 Task: Use the formula "SUMIFS" in spreadsheet "Project portfolio".
Action: Mouse moved to (295, 165)
Screenshot: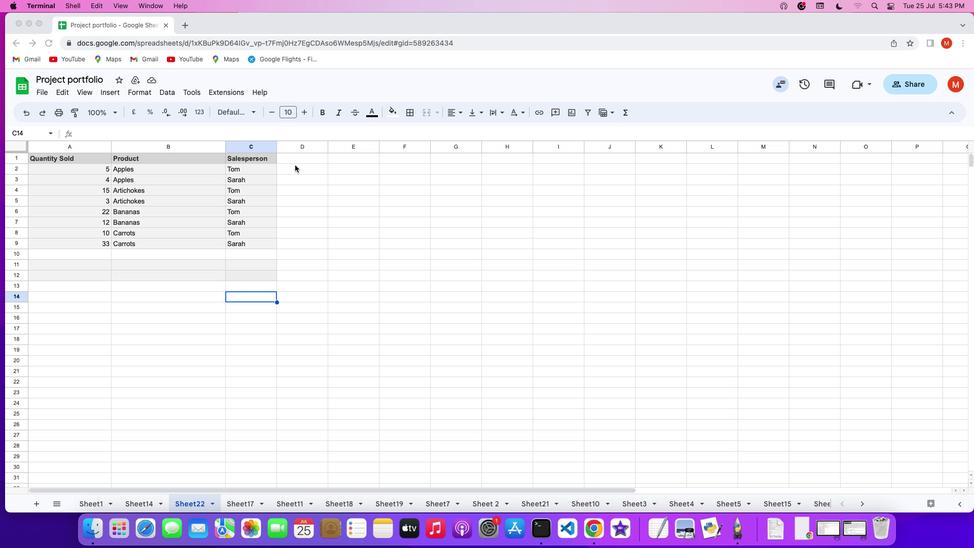 
Action: Mouse pressed left at (295, 165)
Screenshot: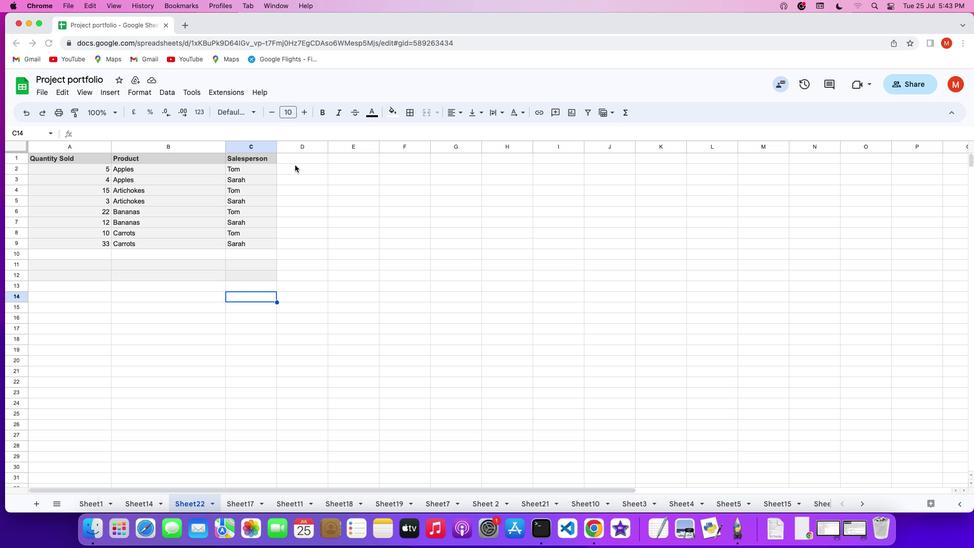 
Action: Mouse moved to (295, 168)
Screenshot: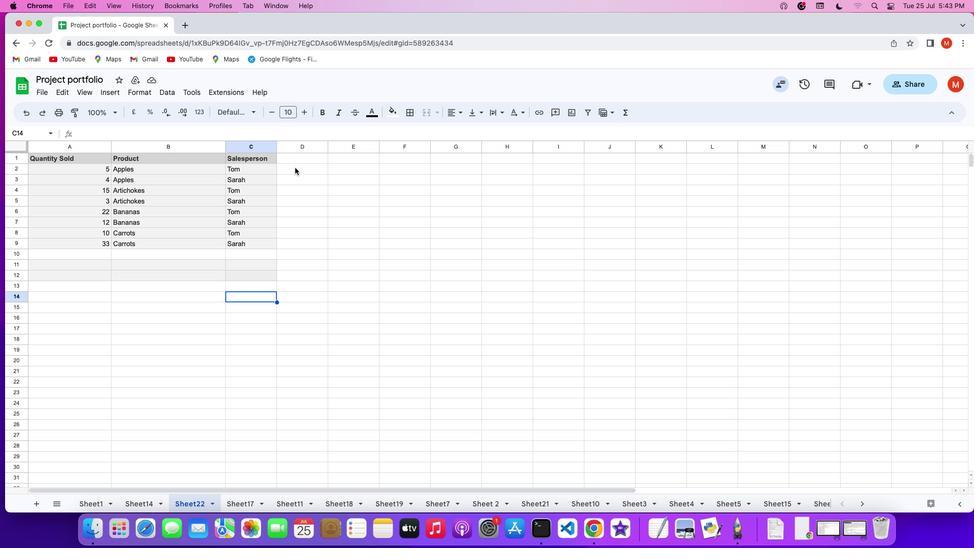 
Action: Mouse pressed left at (295, 168)
Screenshot: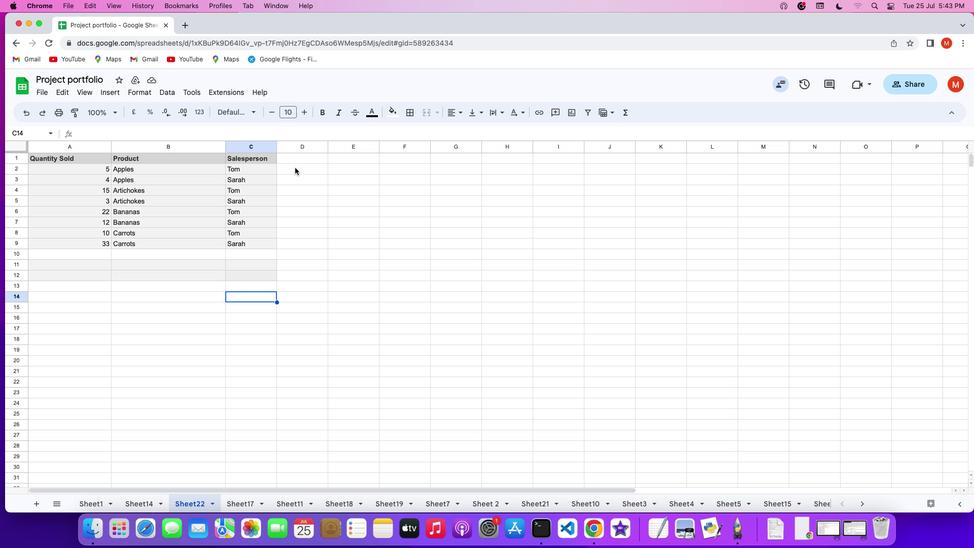 
Action: Key pressed '='
Screenshot: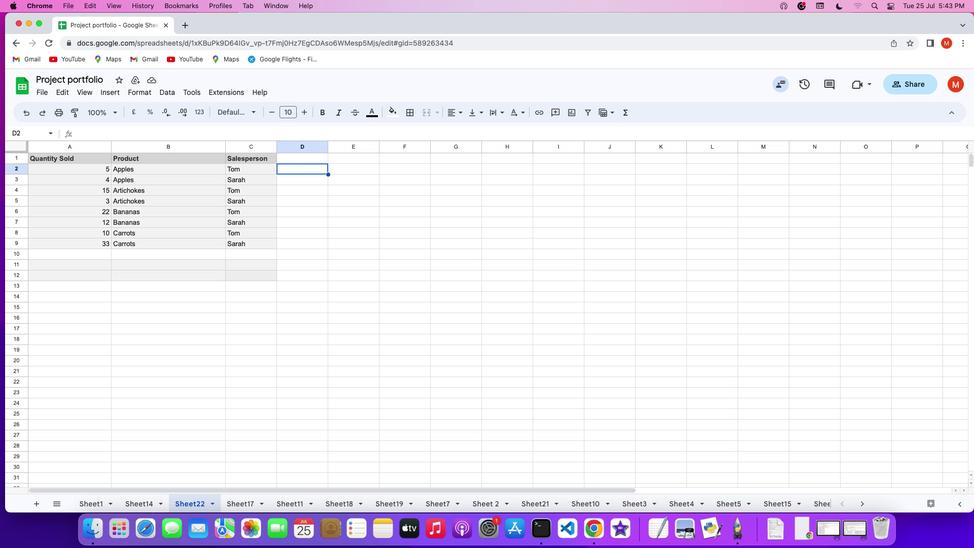 
Action: Mouse moved to (629, 112)
Screenshot: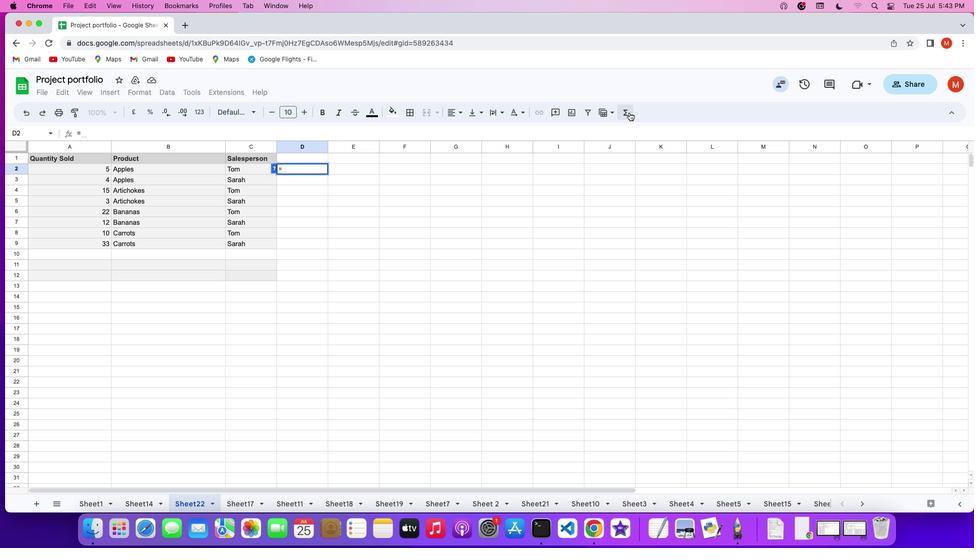 
Action: Mouse pressed left at (629, 112)
Screenshot: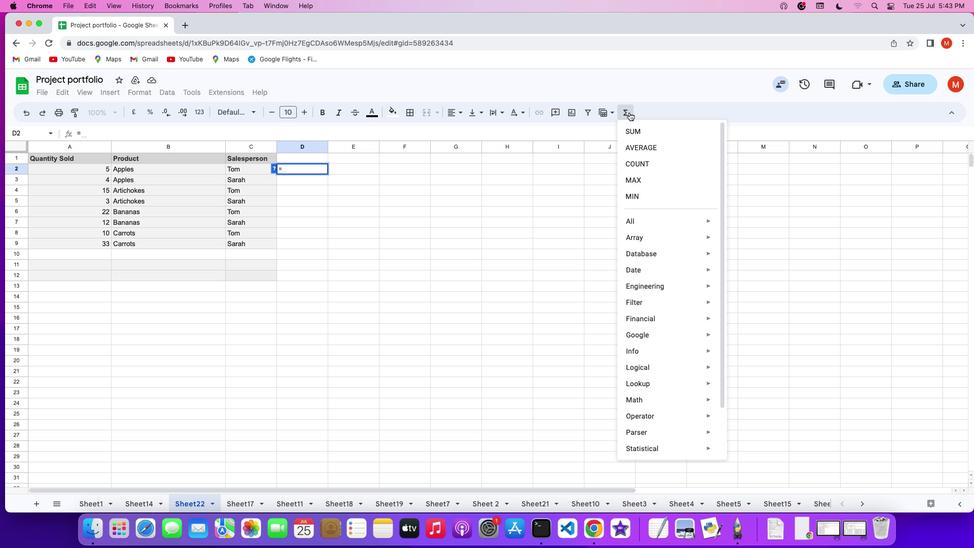 
Action: Mouse moved to (786, 500)
Screenshot: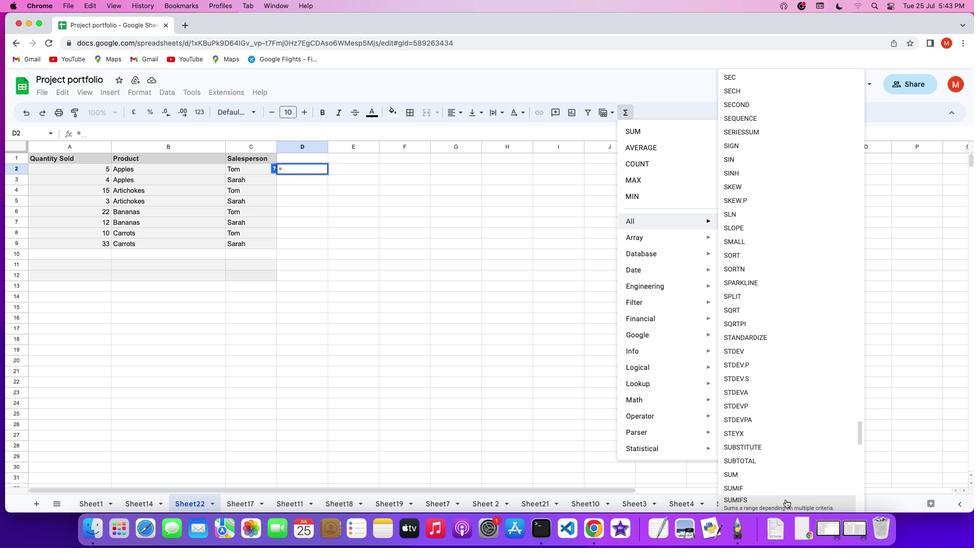 
Action: Mouse pressed left at (786, 500)
Screenshot: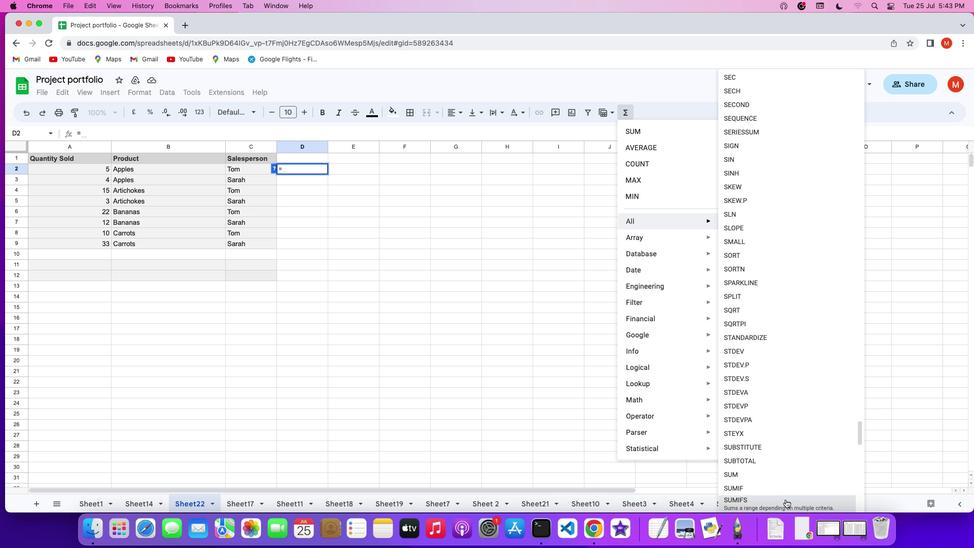 
Action: Mouse moved to (84, 168)
Screenshot: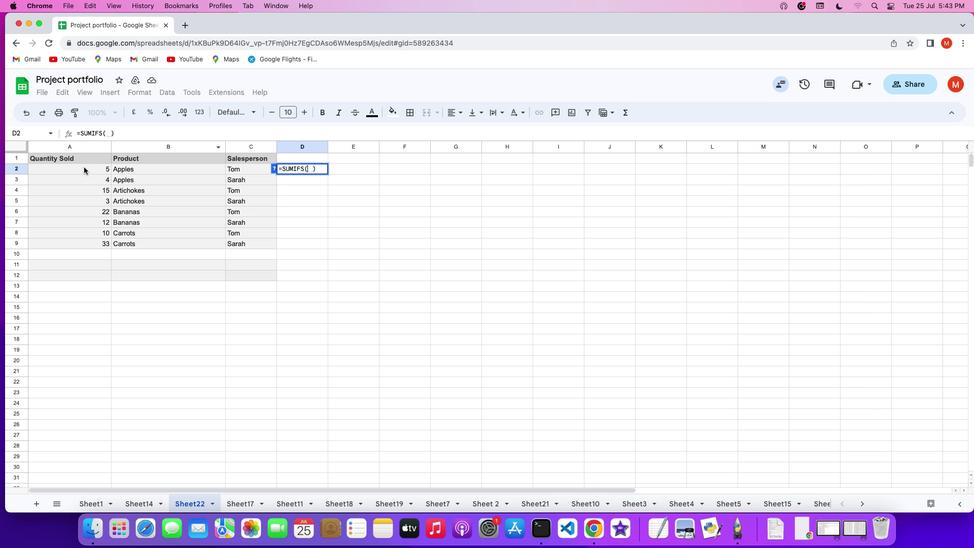 
Action: Mouse pressed left at (84, 168)
Screenshot: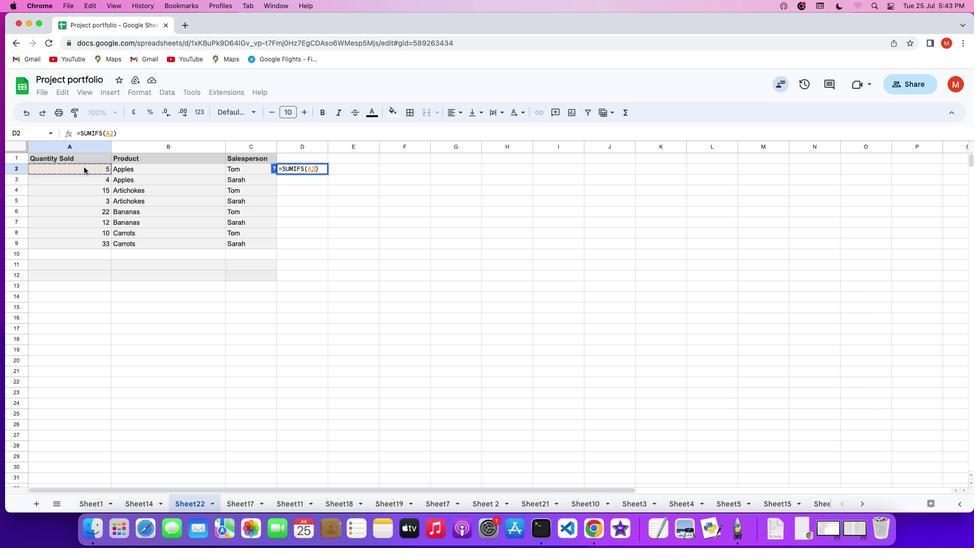 
Action: Mouse moved to (78, 242)
Screenshot: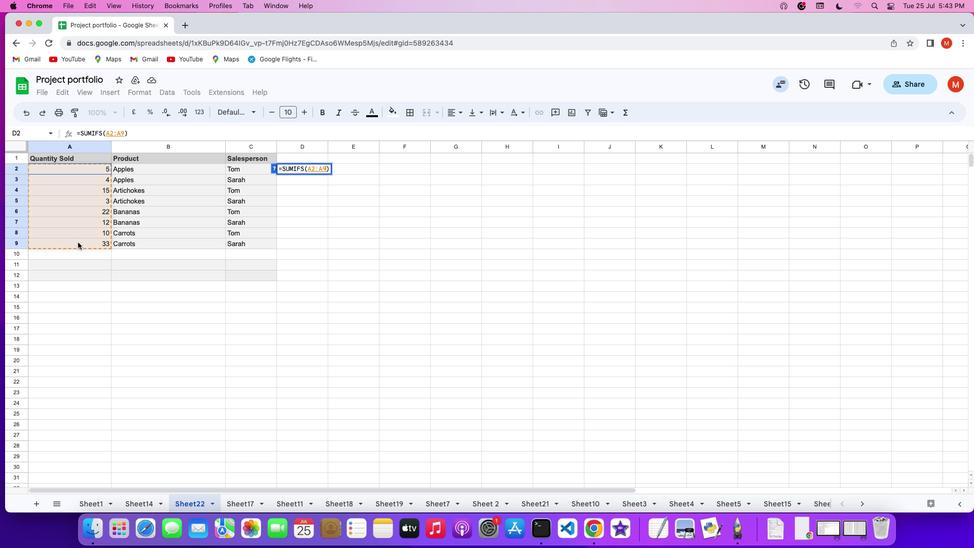 
Action: Key pressed ','
Screenshot: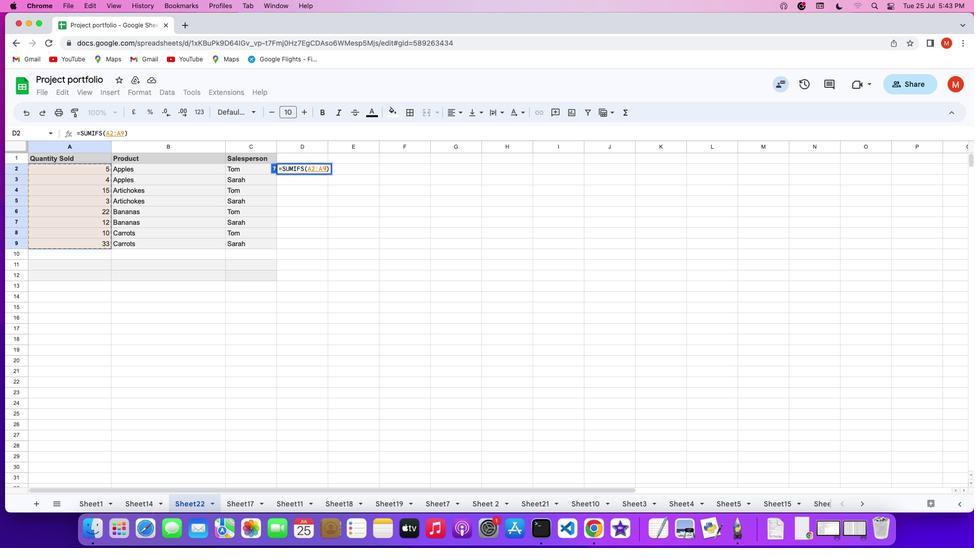 
Action: Mouse moved to (192, 167)
Screenshot: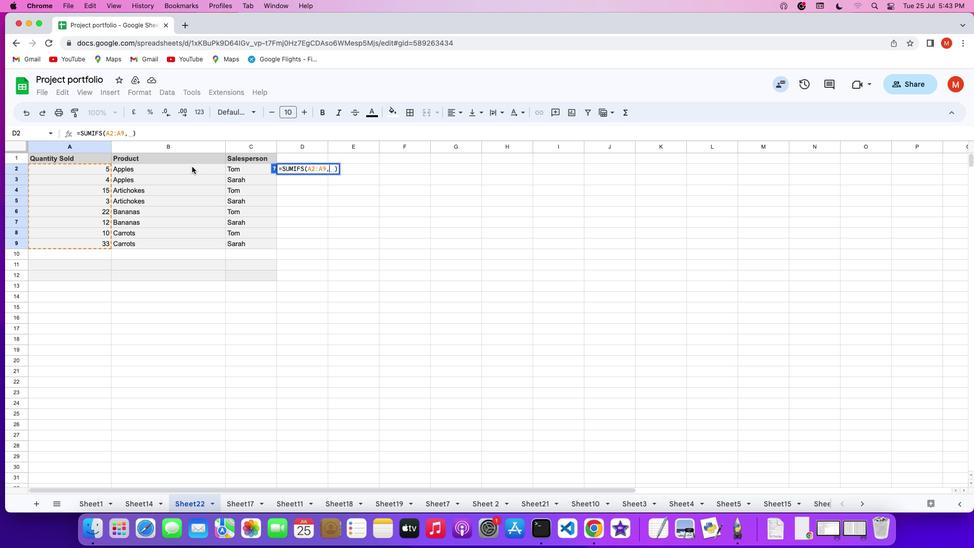 
Action: Mouse pressed left at (192, 167)
Screenshot: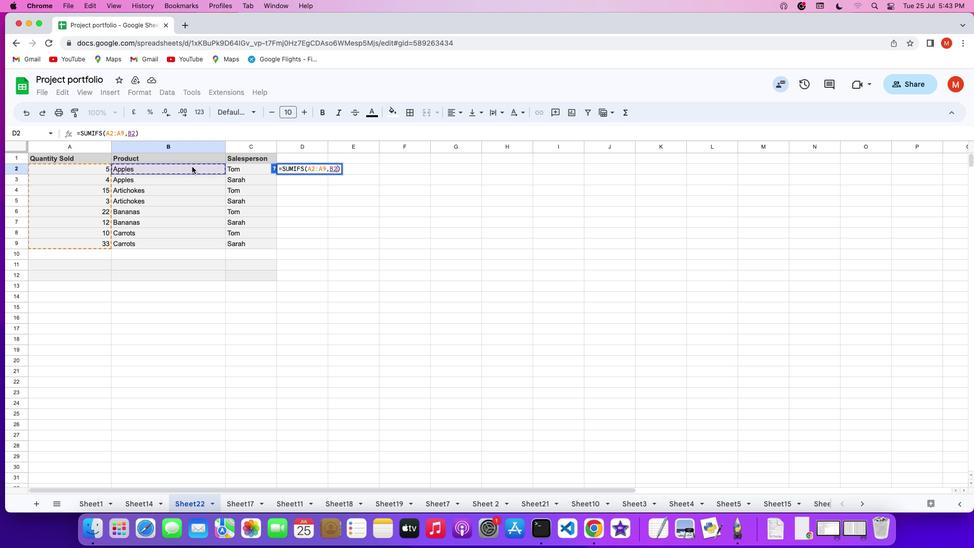 
Action: Mouse moved to (186, 243)
Screenshot: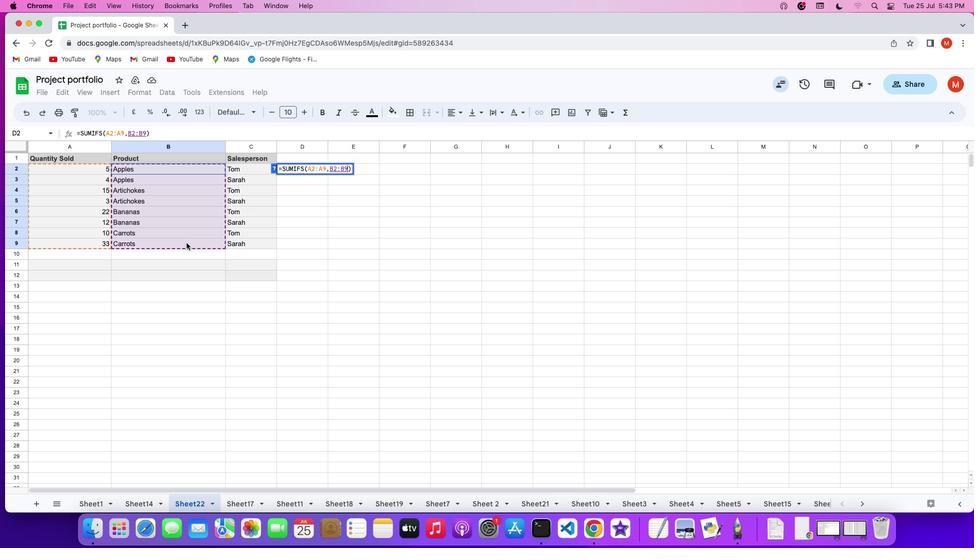 
Action: Key pressed ','Key.shift_r'"''='Key.shift'A''*'Key.shift_r'"'','
Screenshot: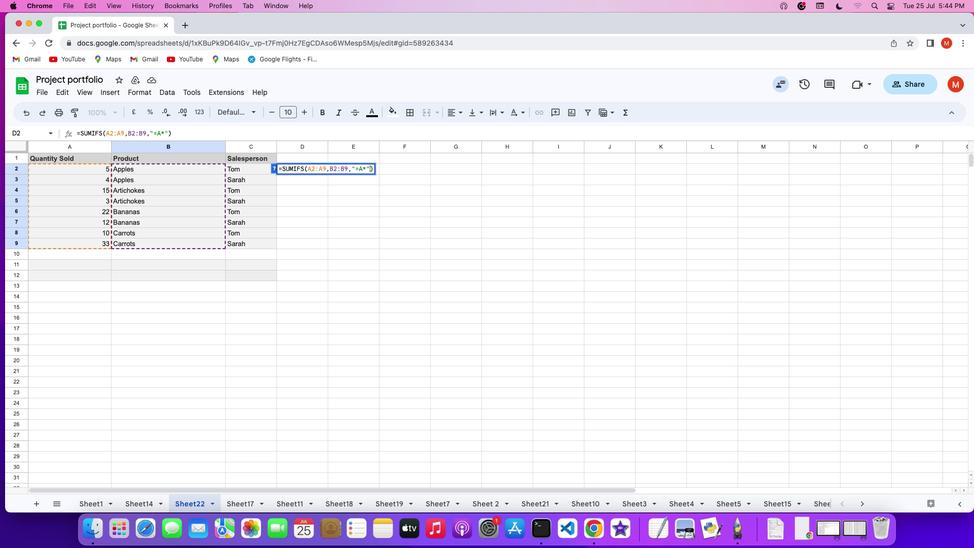 
Action: Mouse moved to (255, 167)
Screenshot: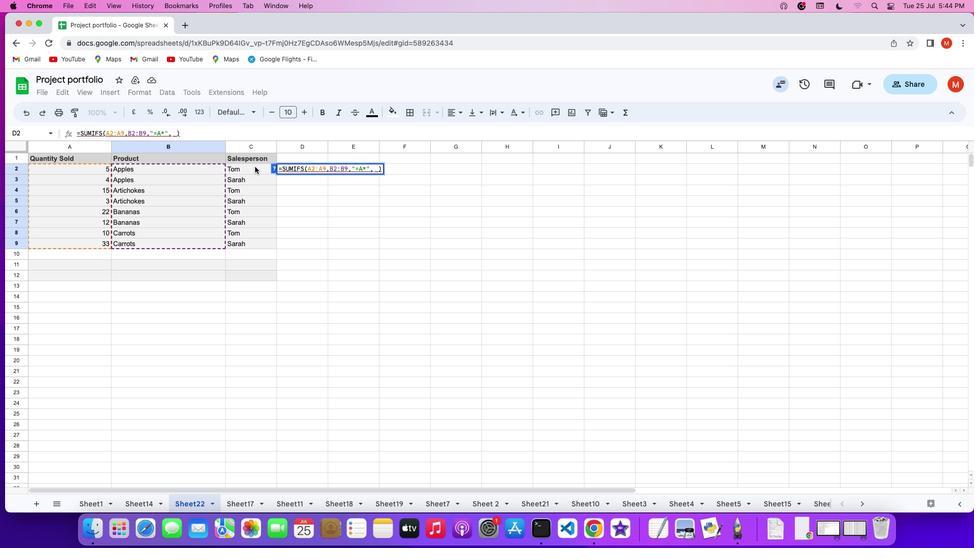 
Action: Mouse pressed left at (255, 167)
Screenshot: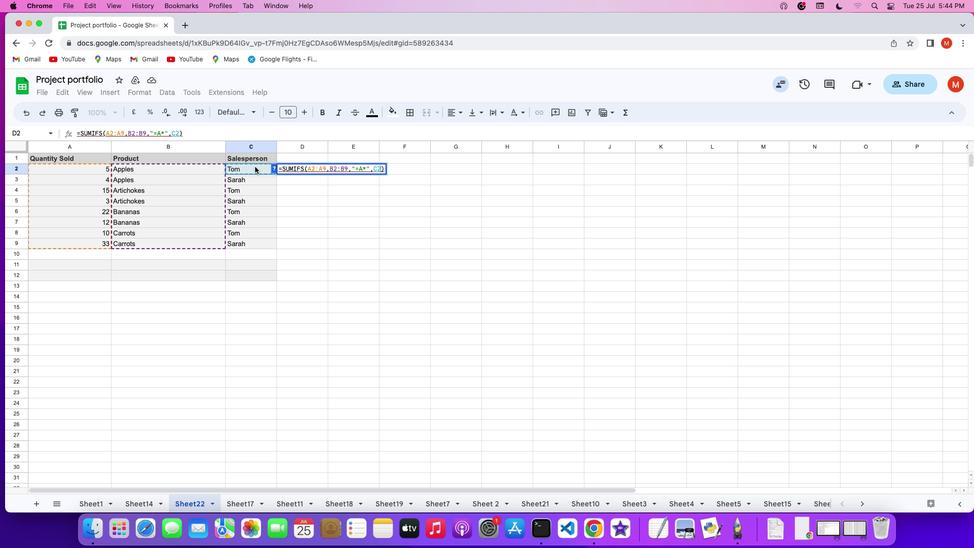 
Action: Mouse moved to (252, 239)
Screenshot: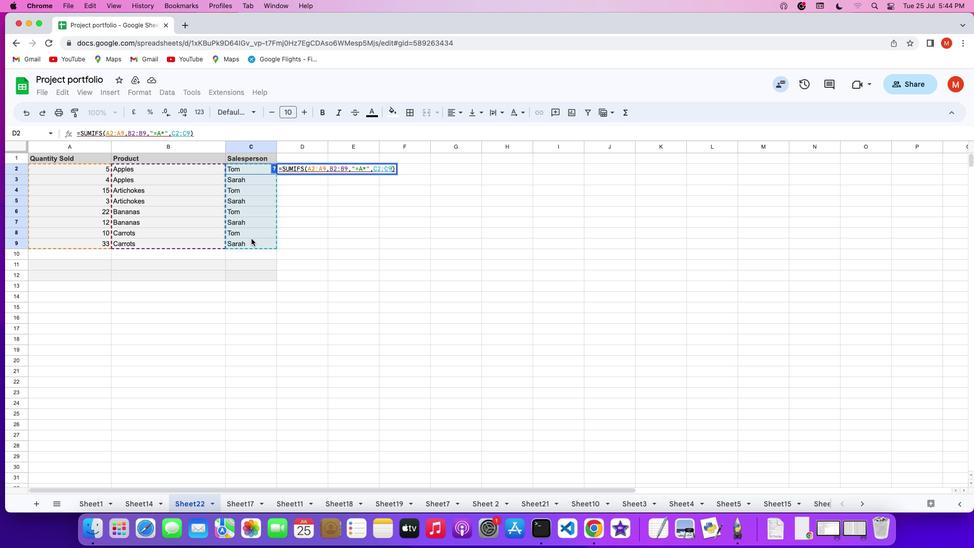 
Action: Key pressed ','Key.shift_r'"'Key.shift'T''o''m'Key.shift_r'"'Key.enter
Screenshot: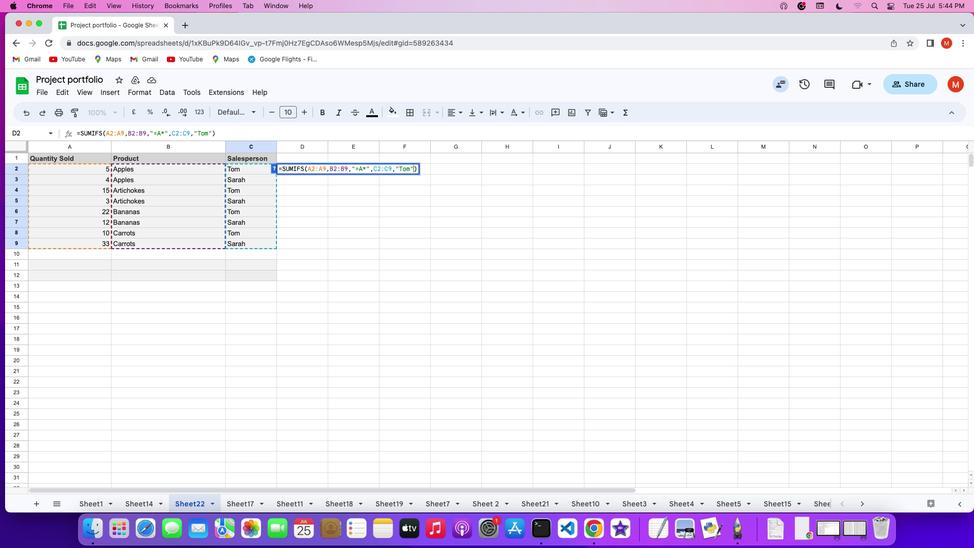
